 Task: Change the text indentation to right 0.
Action: Mouse moved to (678, 303)
Screenshot: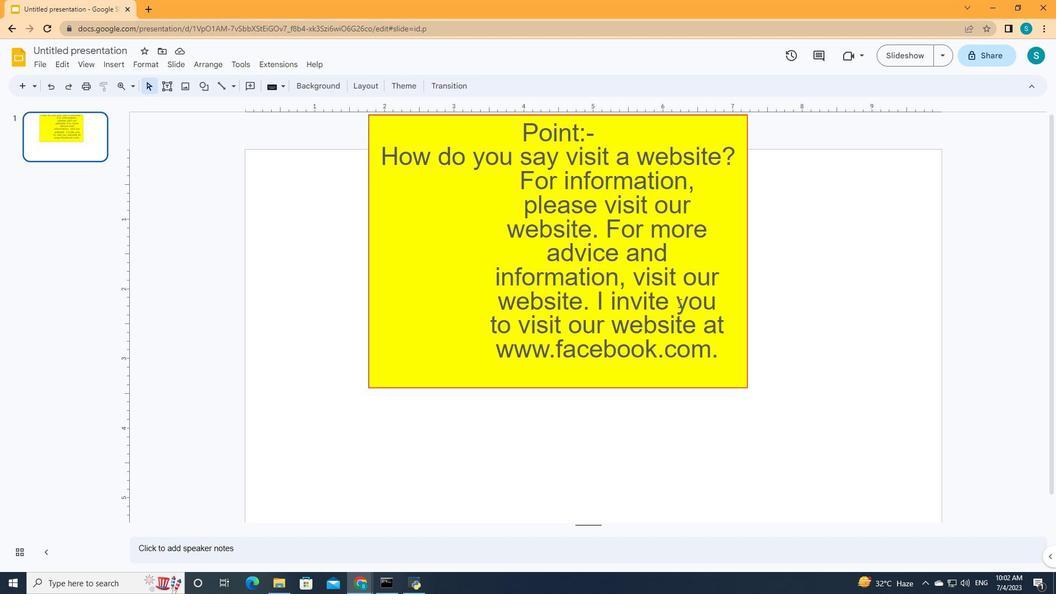 
Action: Mouse pressed left at (678, 303)
Screenshot: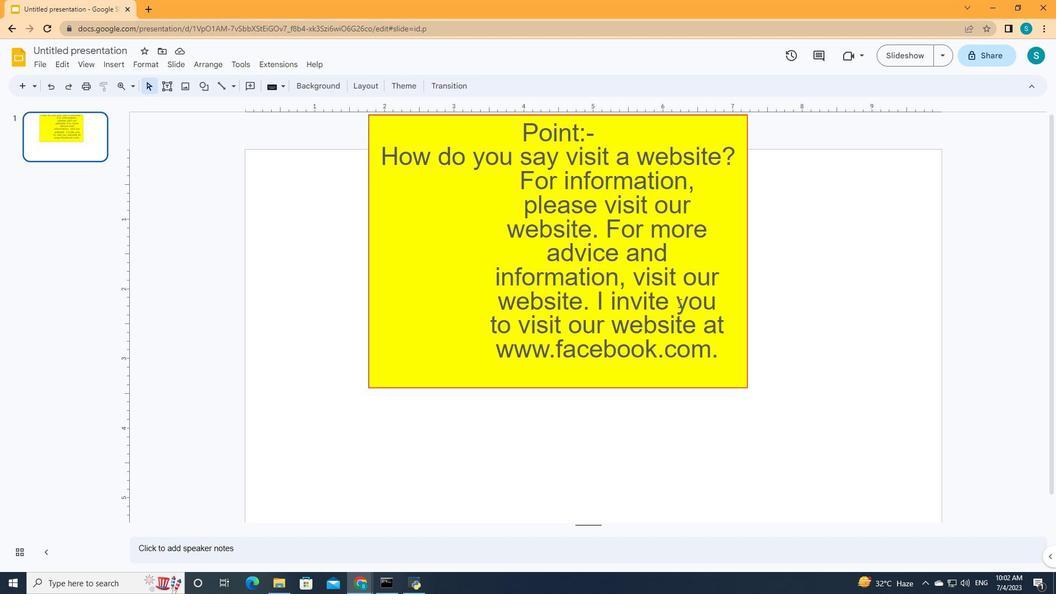 
Action: Mouse moved to (765, 84)
Screenshot: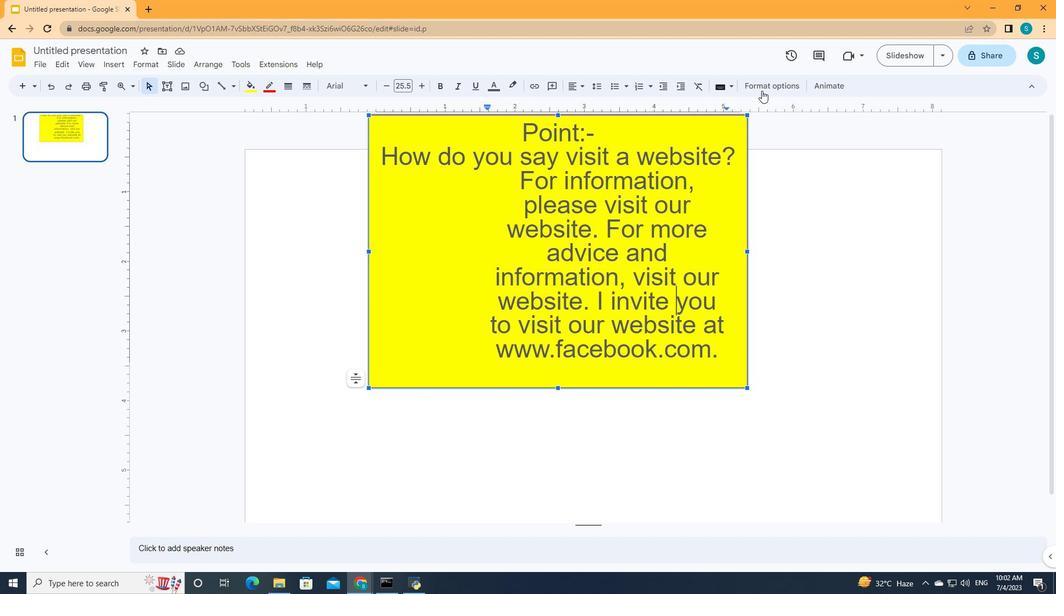 
Action: Mouse pressed left at (765, 84)
Screenshot: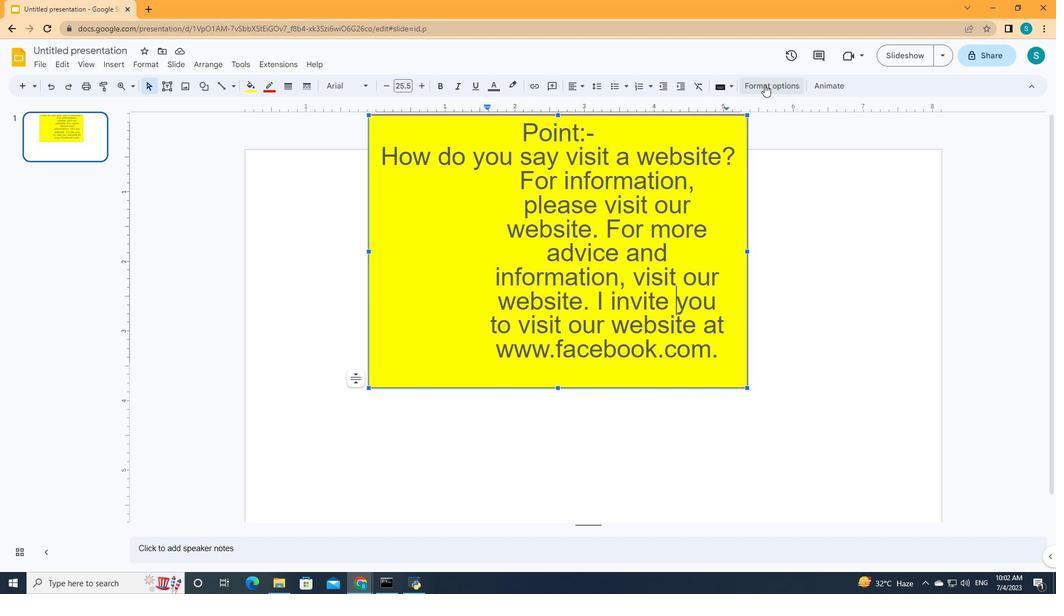 
Action: Mouse moved to (884, 184)
Screenshot: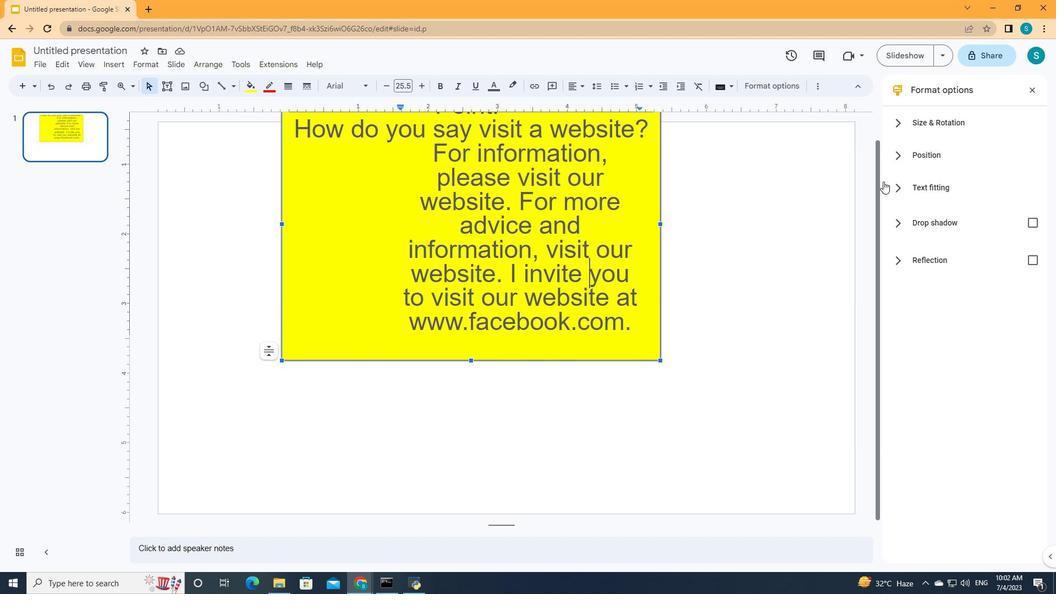 
Action: Mouse pressed left at (884, 184)
Screenshot: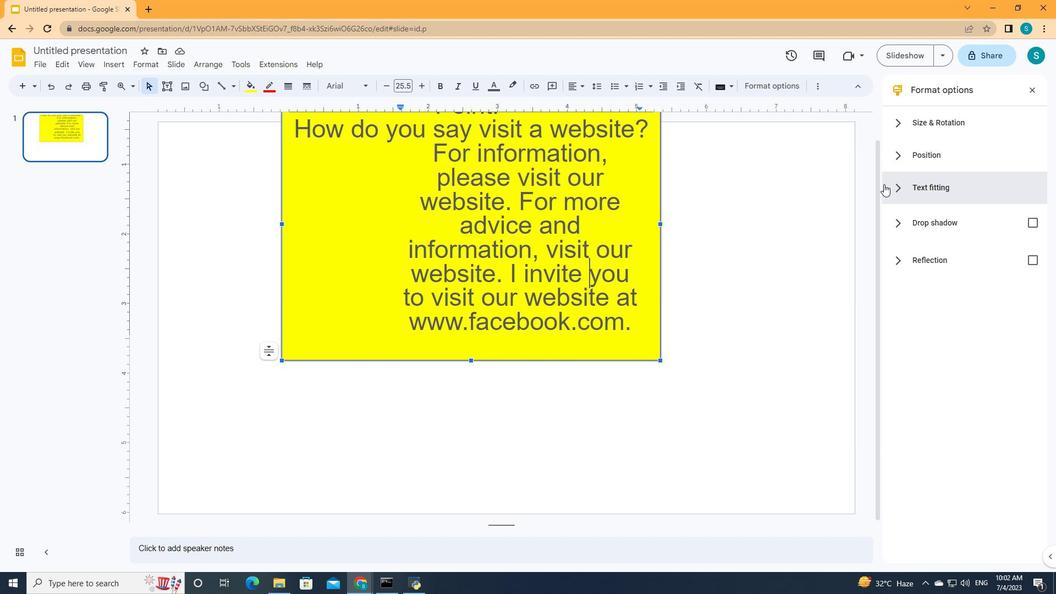 
Action: Mouse moved to (983, 246)
Screenshot: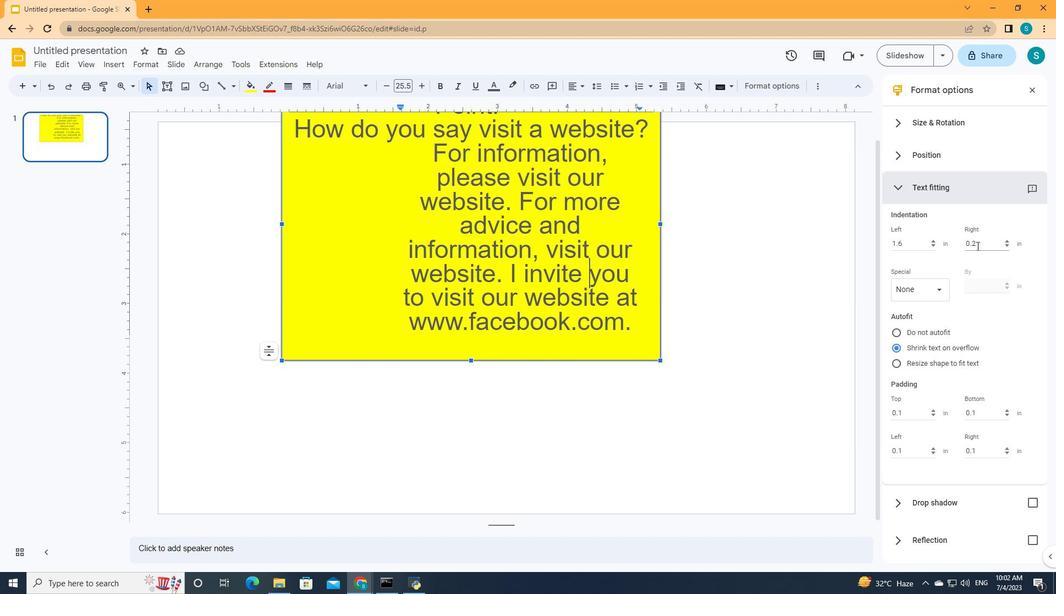 
Action: Mouse pressed left at (983, 246)
Screenshot: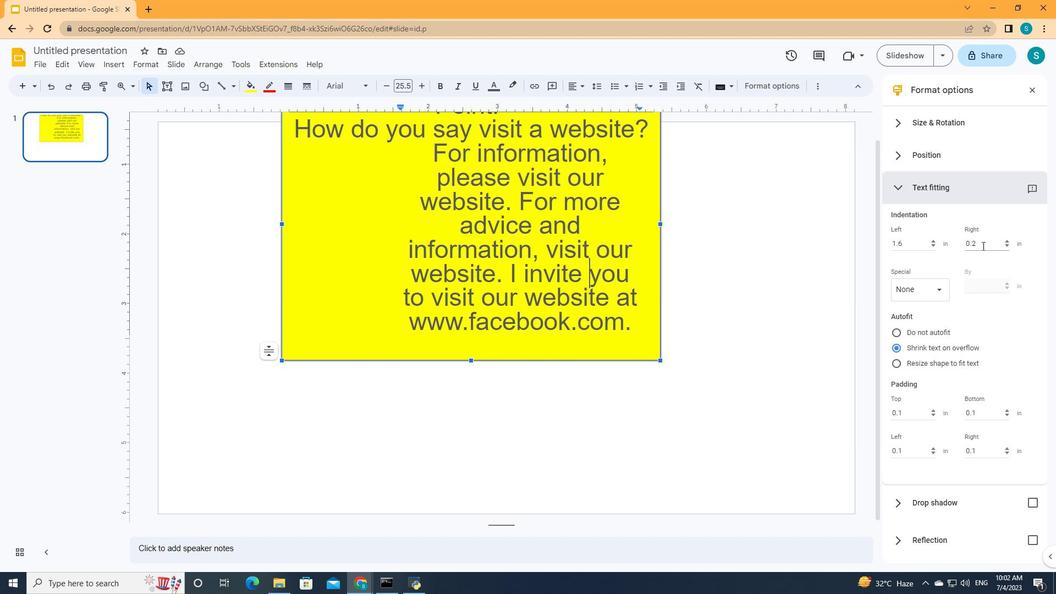 
Action: Mouse moved to (962, 246)
Screenshot: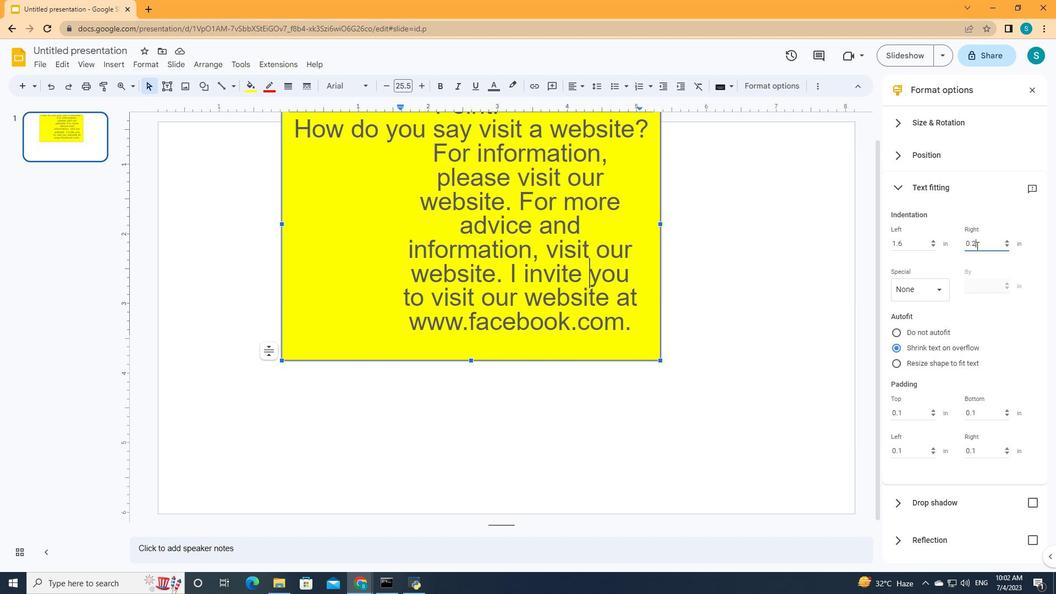 
Action: Key pressed 0
Screenshot: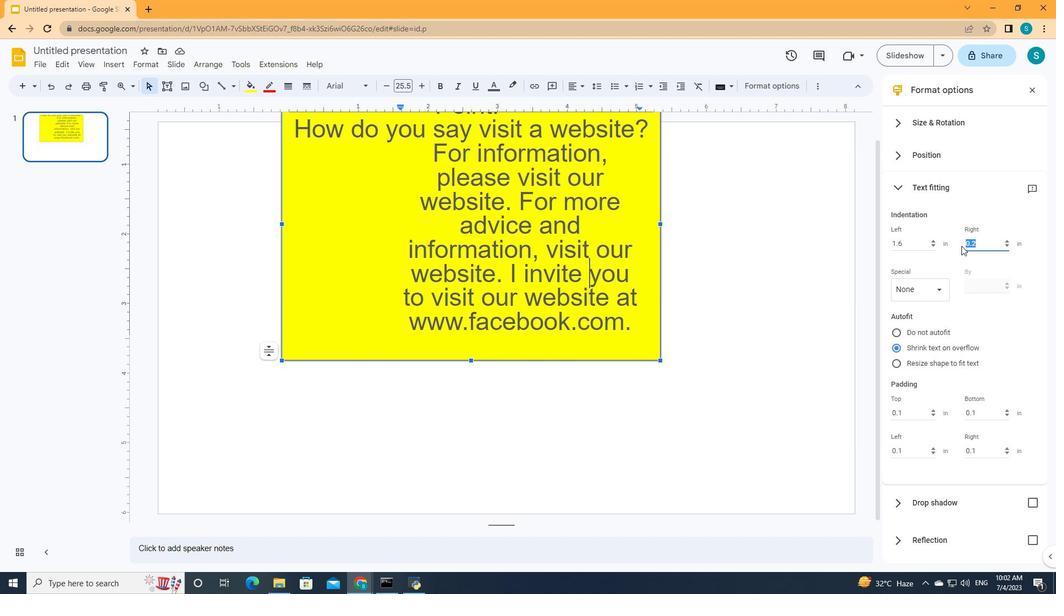 
